 Task: Change the default importance level of outgoing emails to High in Outlook.
Action: Mouse moved to (50, 32)
Screenshot: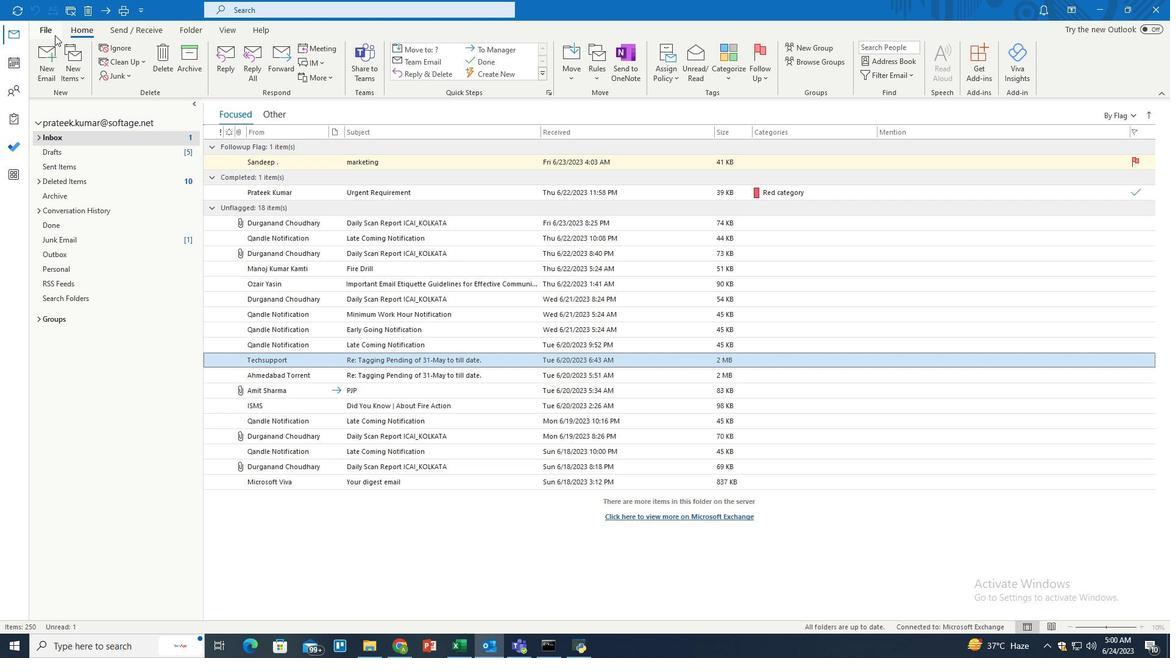 
Action: Mouse pressed left at (50, 32)
Screenshot: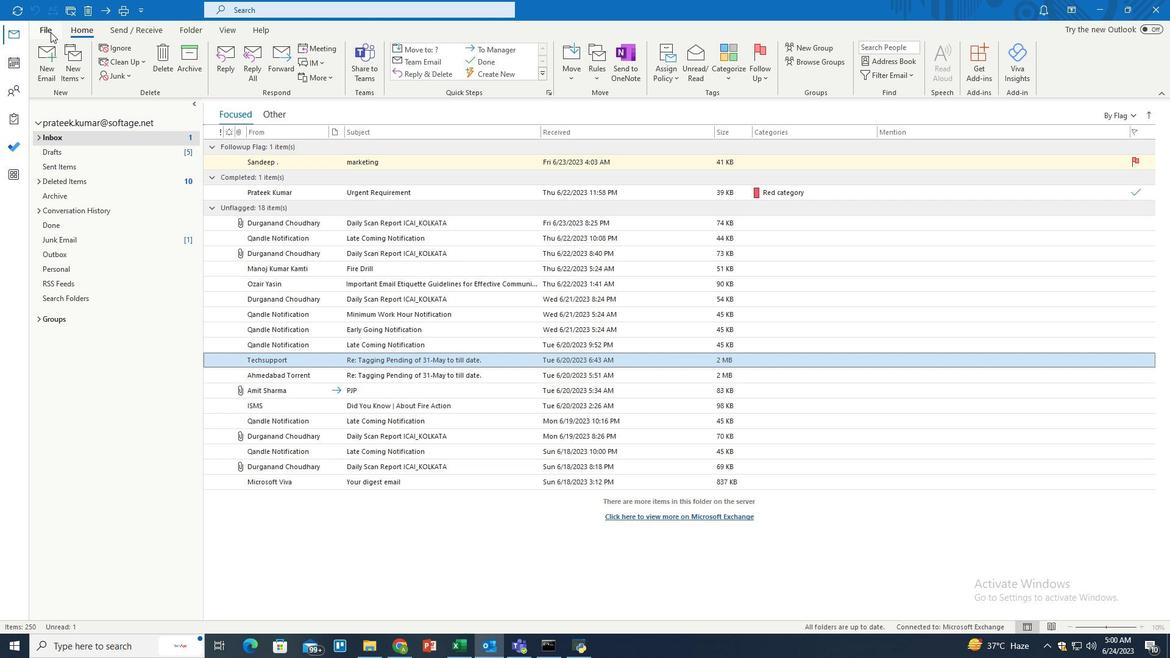 
Action: Mouse moved to (42, 582)
Screenshot: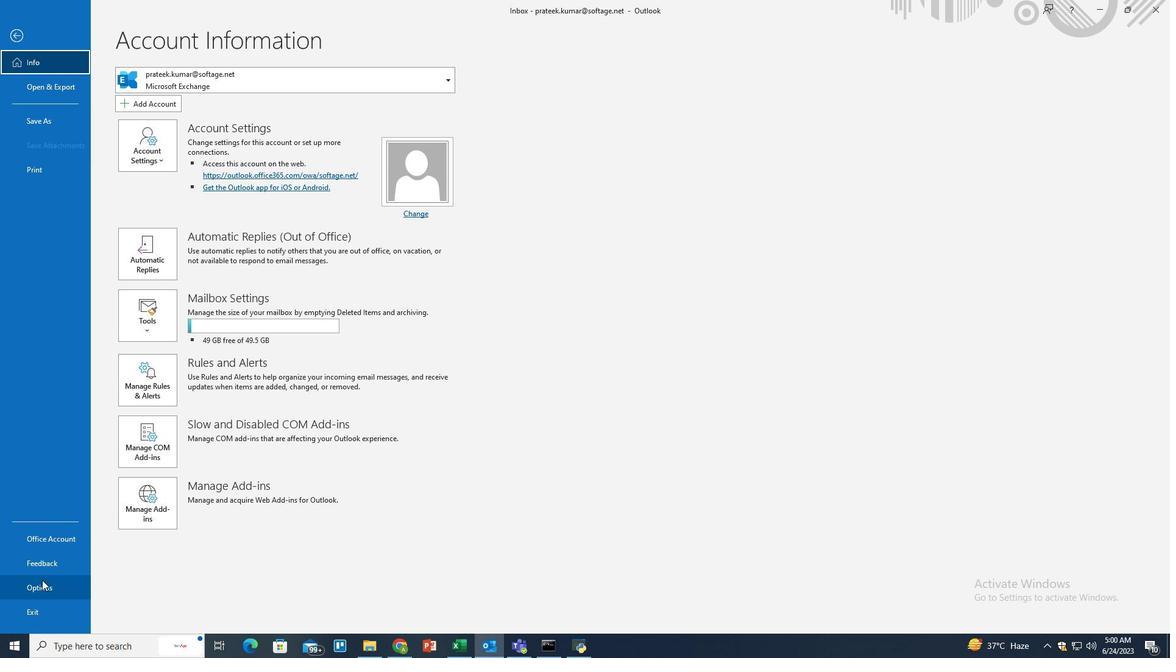 
Action: Mouse pressed left at (42, 582)
Screenshot: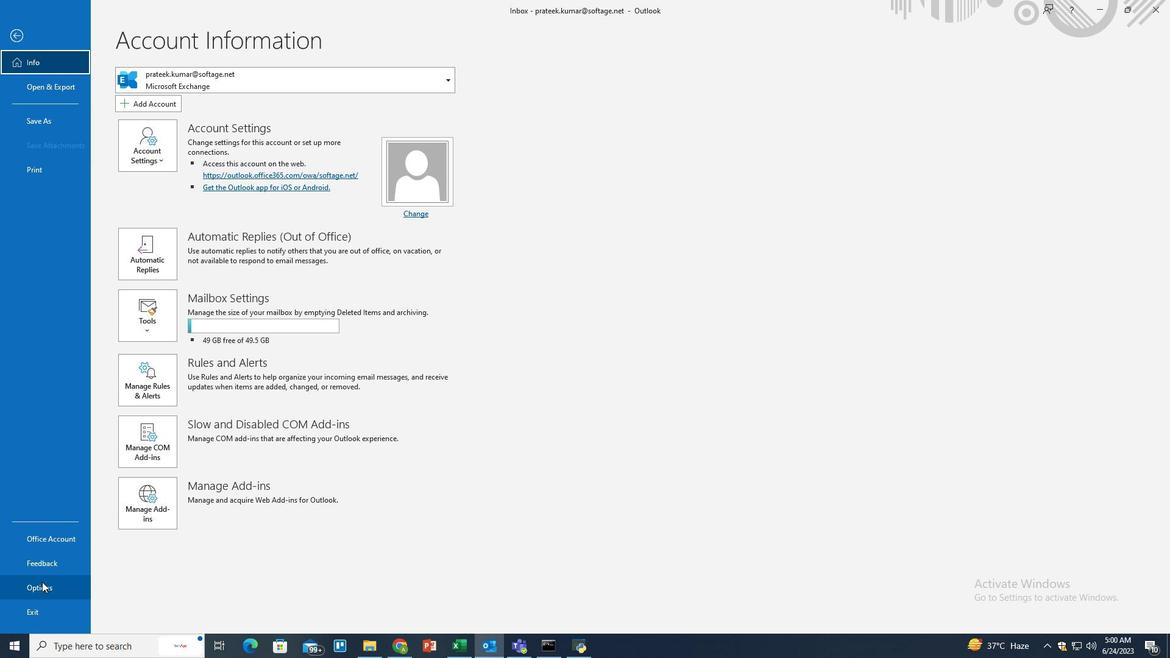 
Action: Mouse moved to (351, 155)
Screenshot: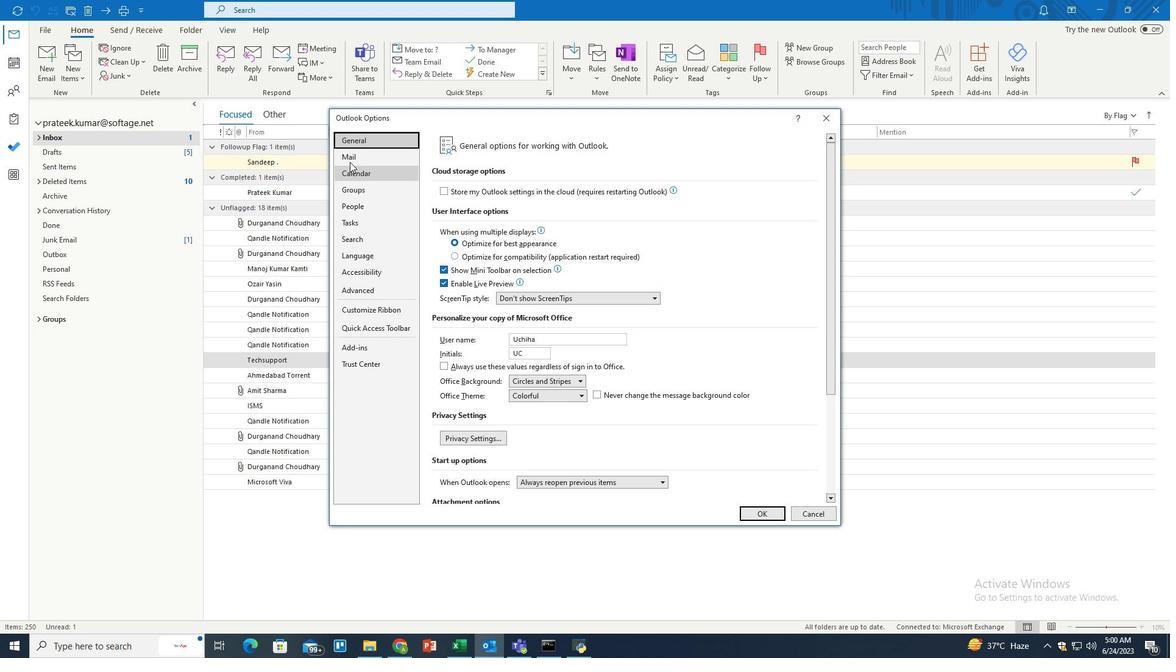 
Action: Mouse pressed left at (351, 155)
Screenshot: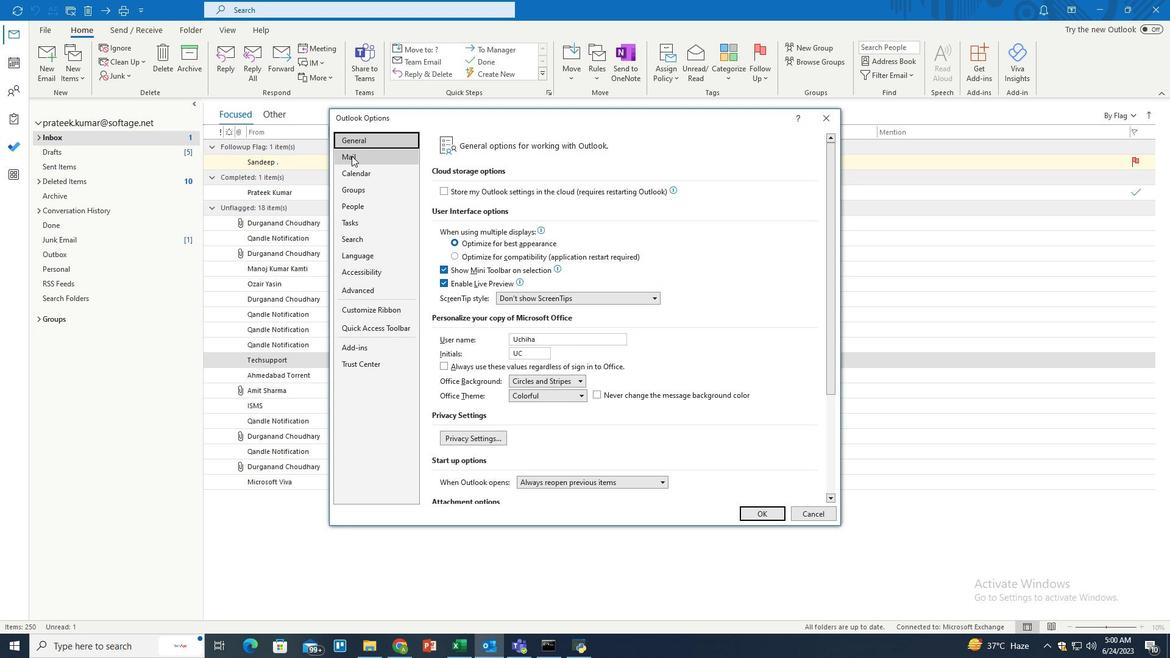 
Action: Mouse moved to (579, 304)
Screenshot: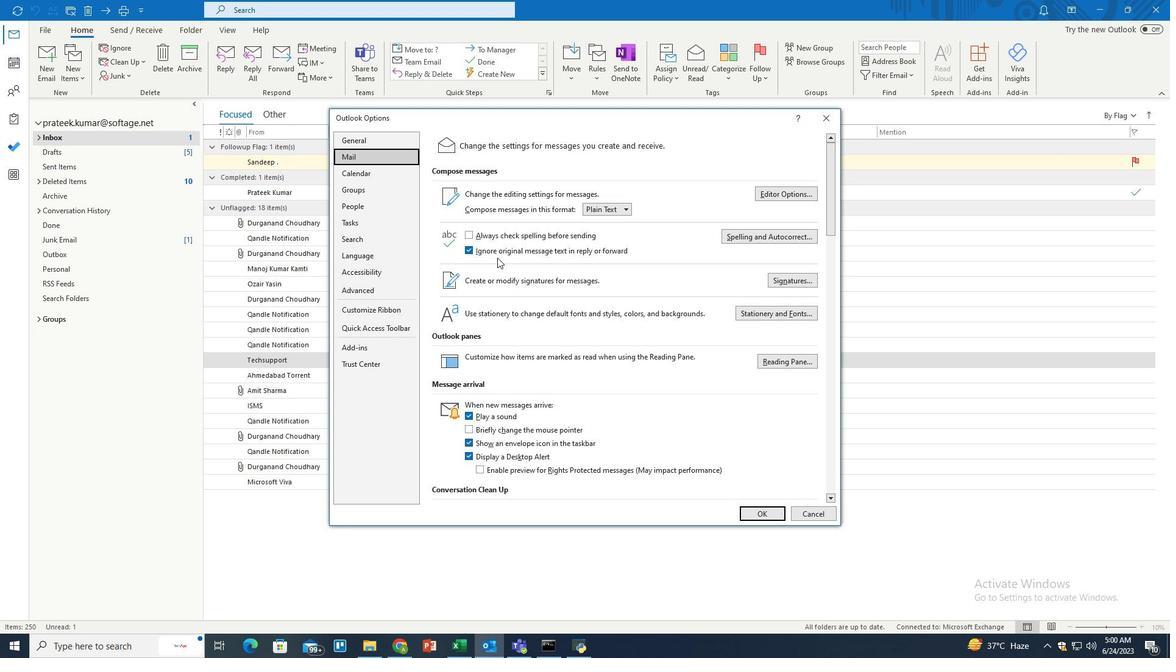 
Action: Mouse scrolled (579, 304) with delta (0, 0)
Screenshot: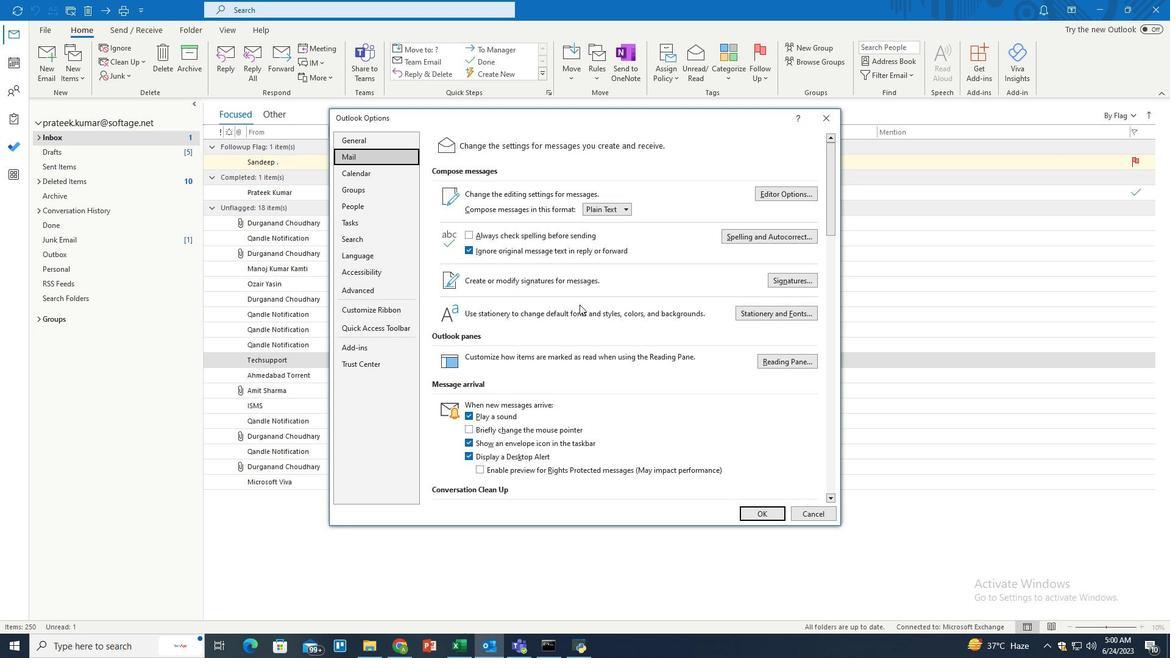 
Action: Mouse scrolled (579, 304) with delta (0, 0)
Screenshot: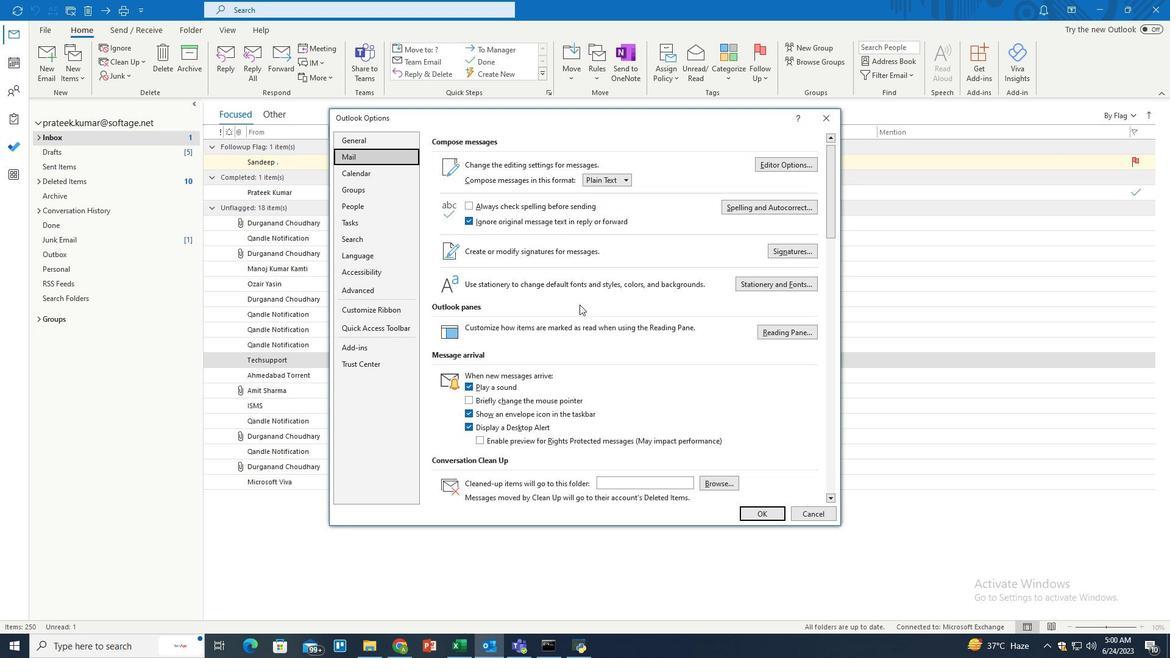 
Action: Mouse scrolled (579, 304) with delta (0, 0)
Screenshot: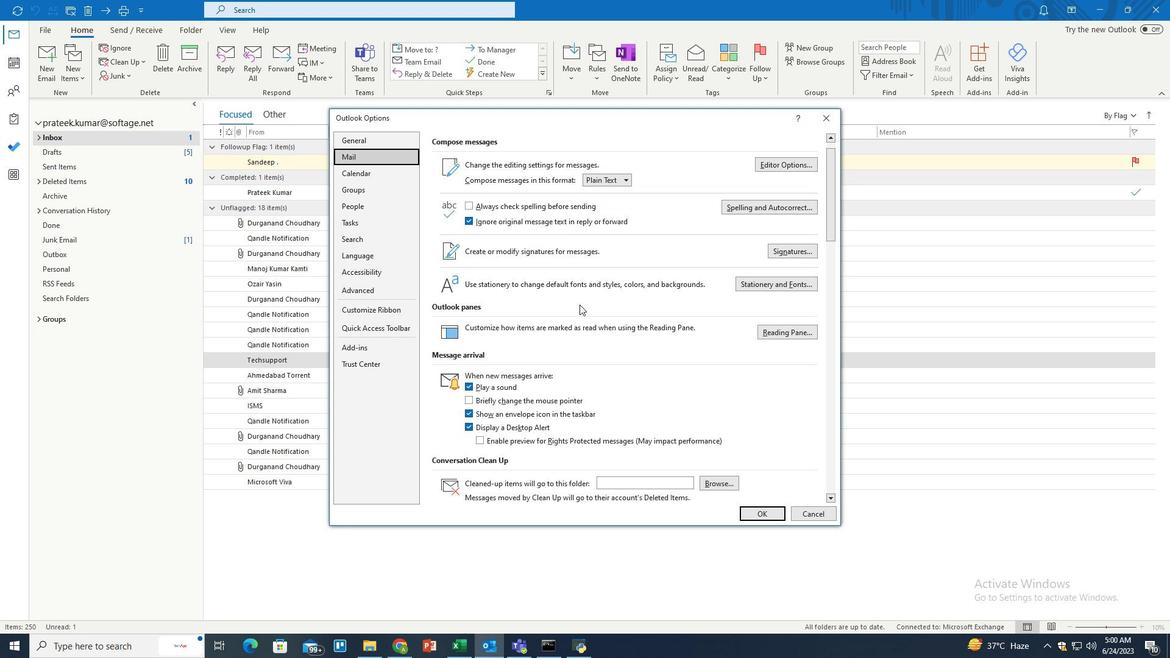
Action: Mouse scrolled (579, 304) with delta (0, 0)
Screenshot: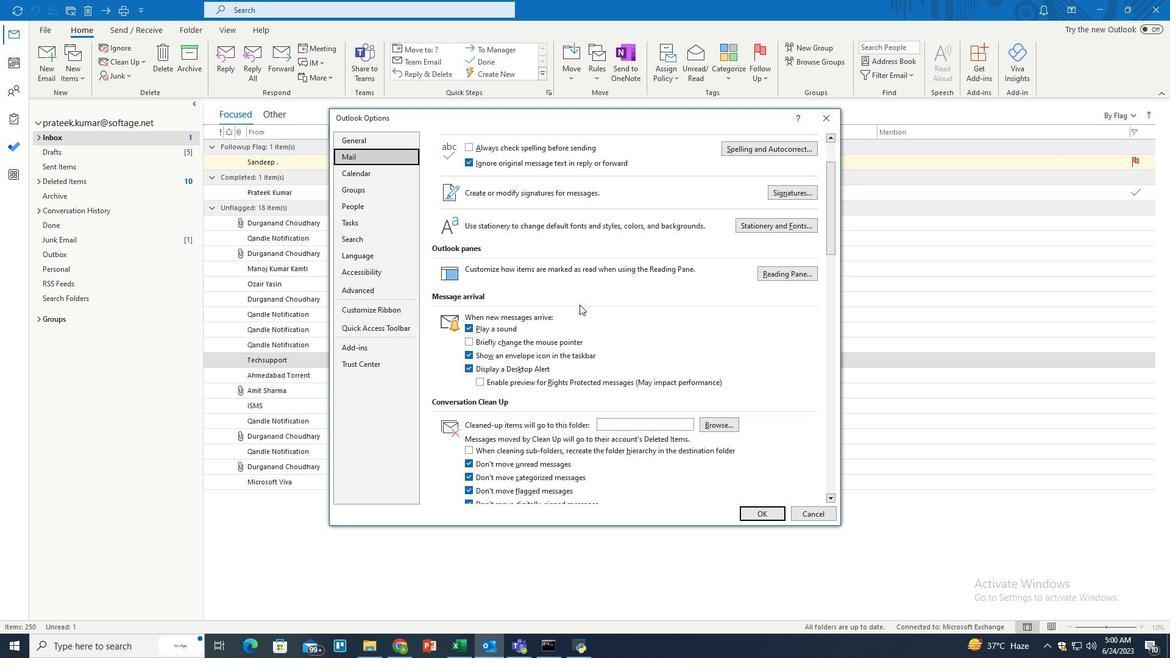 
Action: Mouse scrolled (579, 304) with delta (0, 0)
Screenshot: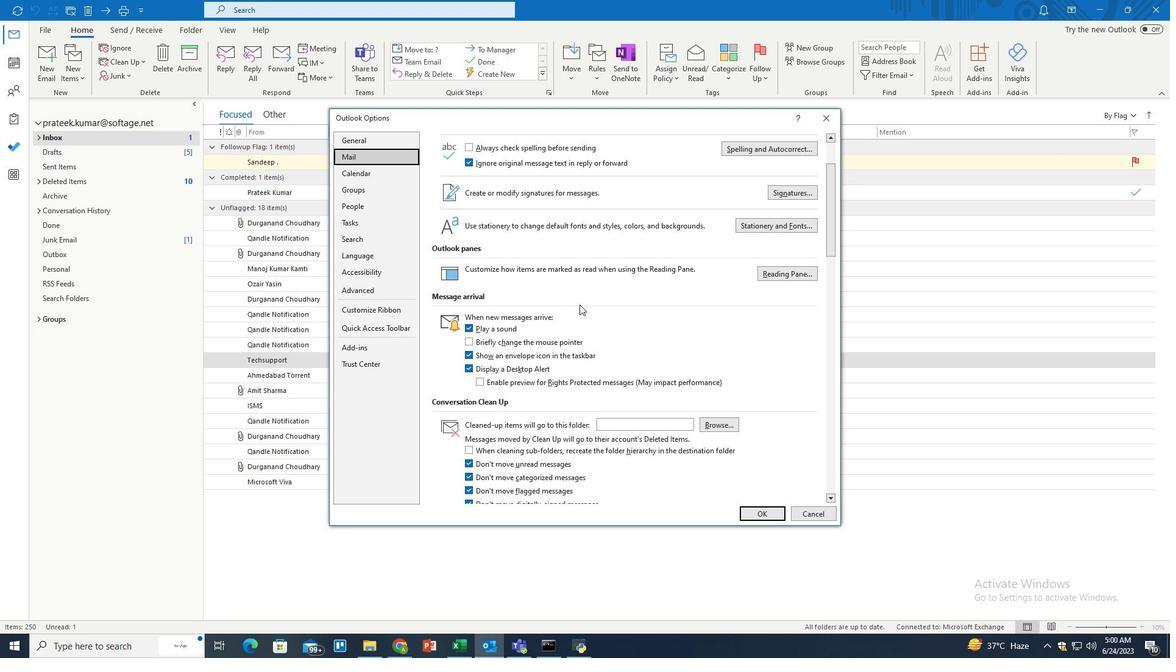 
Action: Mouse scrolled (579, 304) with delta (0, 0)
Screenshot: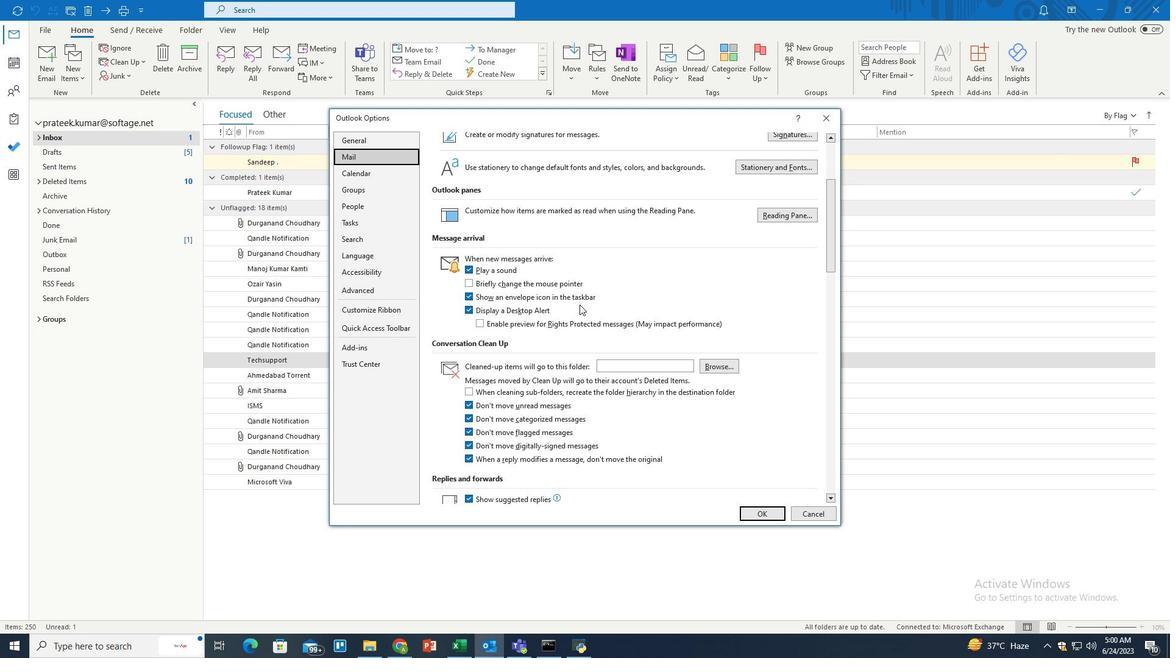 
Action: Mouse scrolled (579, 304) with delta (0, 0)
Screenshot: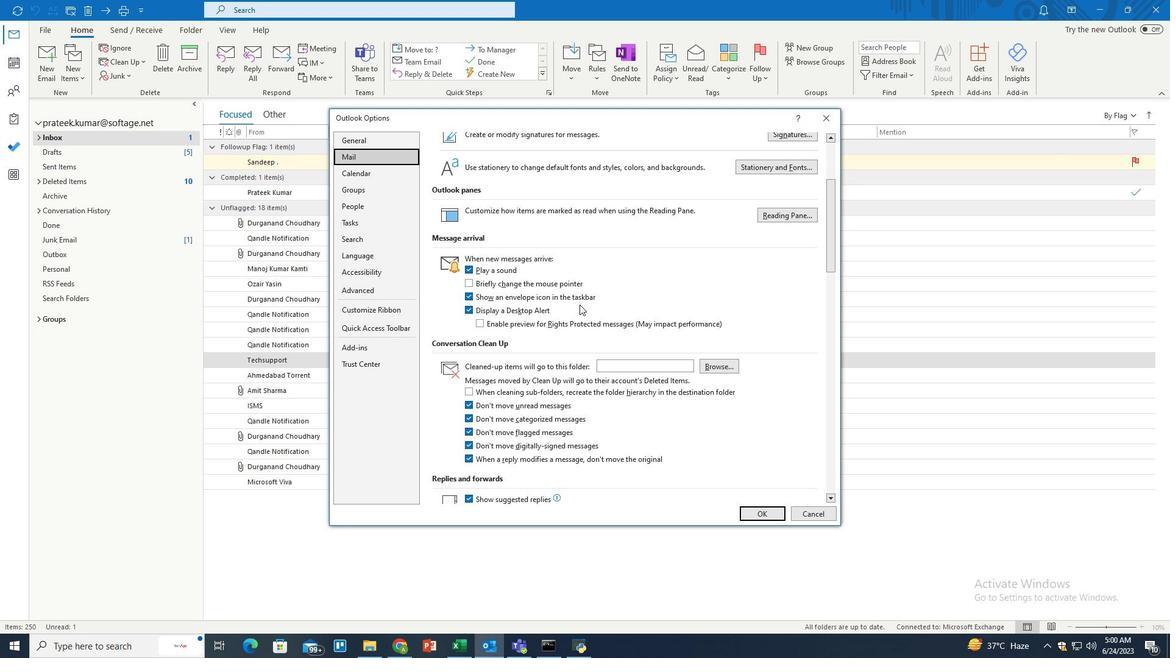 
Action: Mouse scrolled (579, 304) with delta (0, 0)
Screenshot: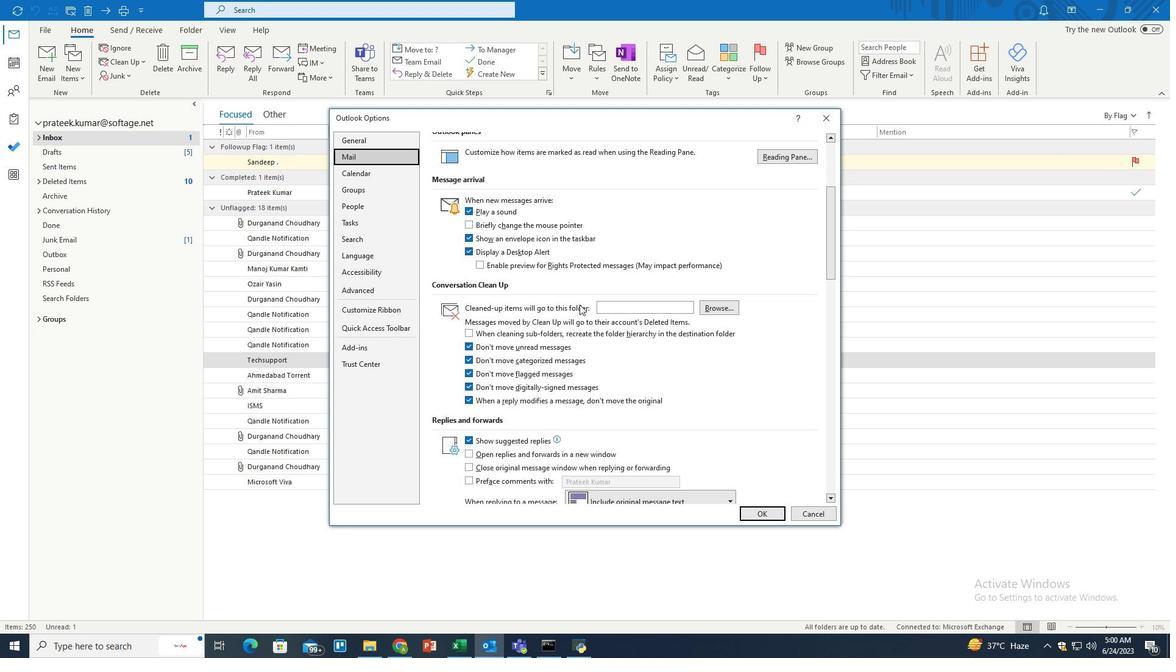 
Action: Mouse scrolled (579, 304) with delta (0, 0)
Screenshot: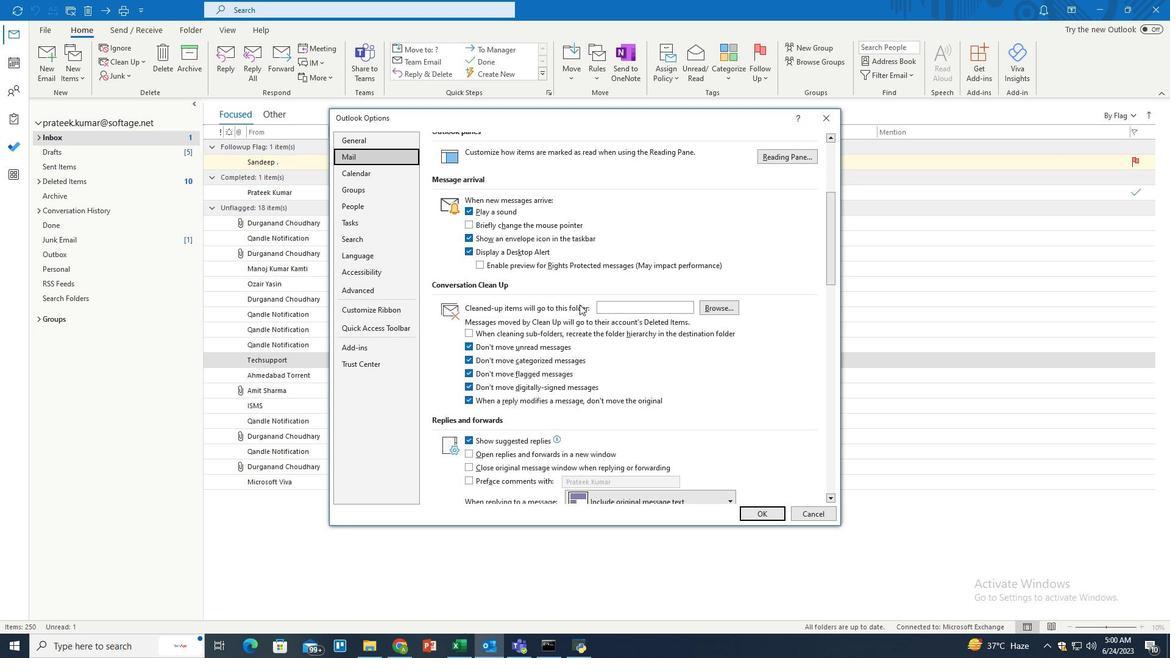 
Action: Mouse scrolled (579, 304) with delta (0, 0)
Screenshot: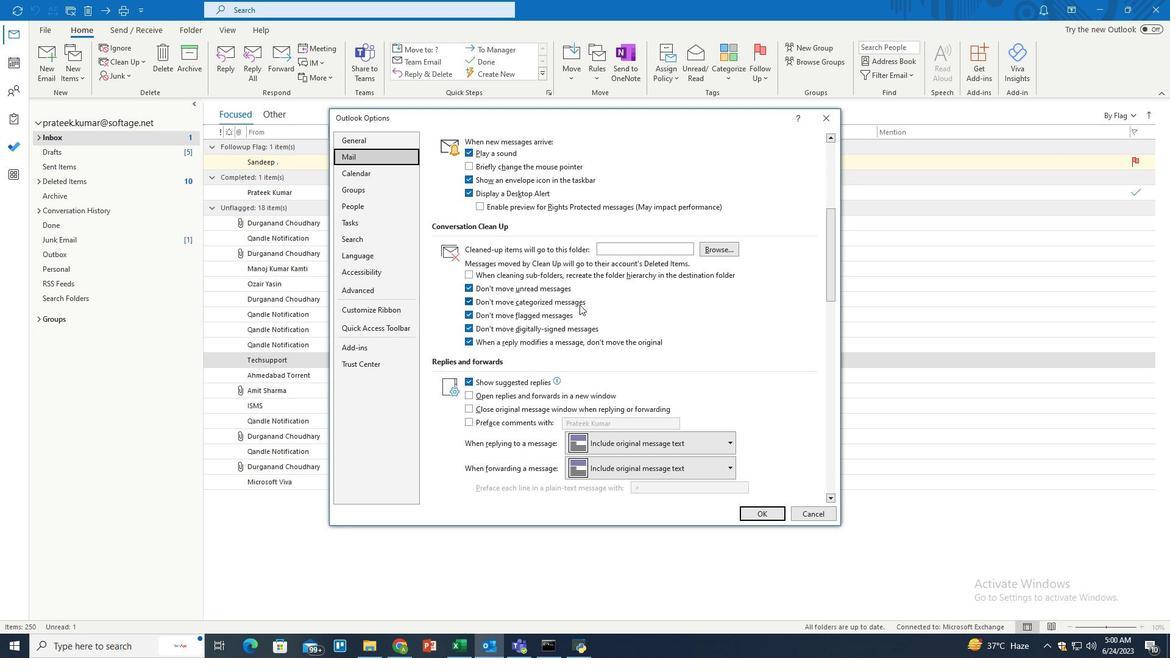 
Action: Mouse scrolled (579, 304) with delta (0, 0)
Screenshot: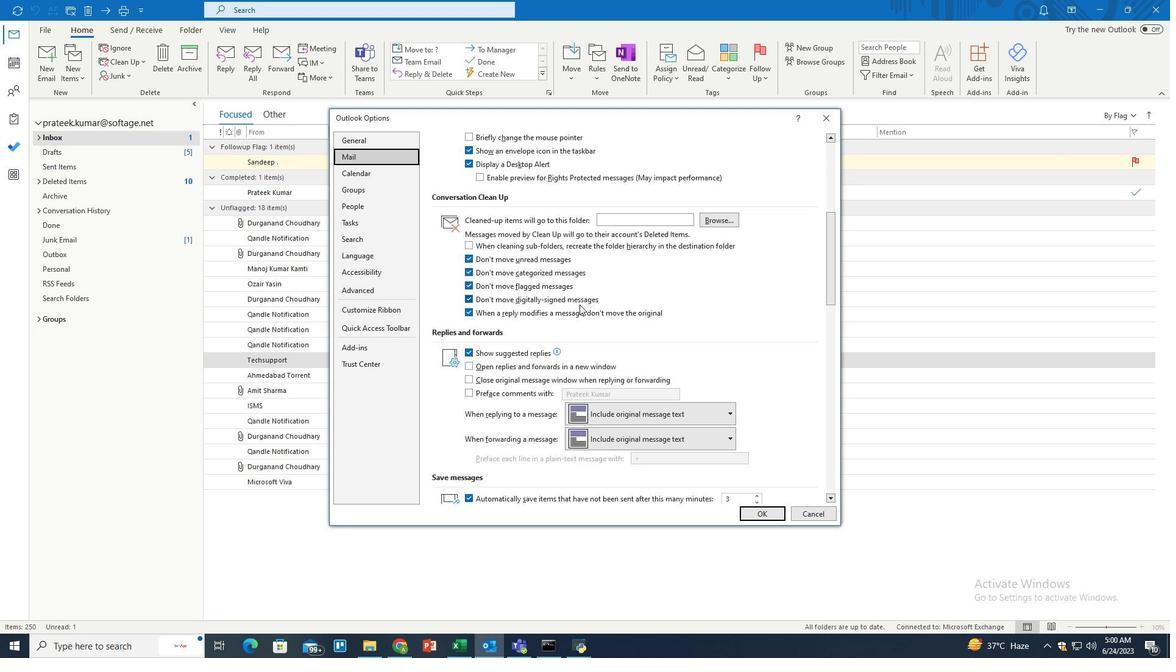
Action: Mouse scrolled (579, 304) with delta (0, 0)
Screenshot: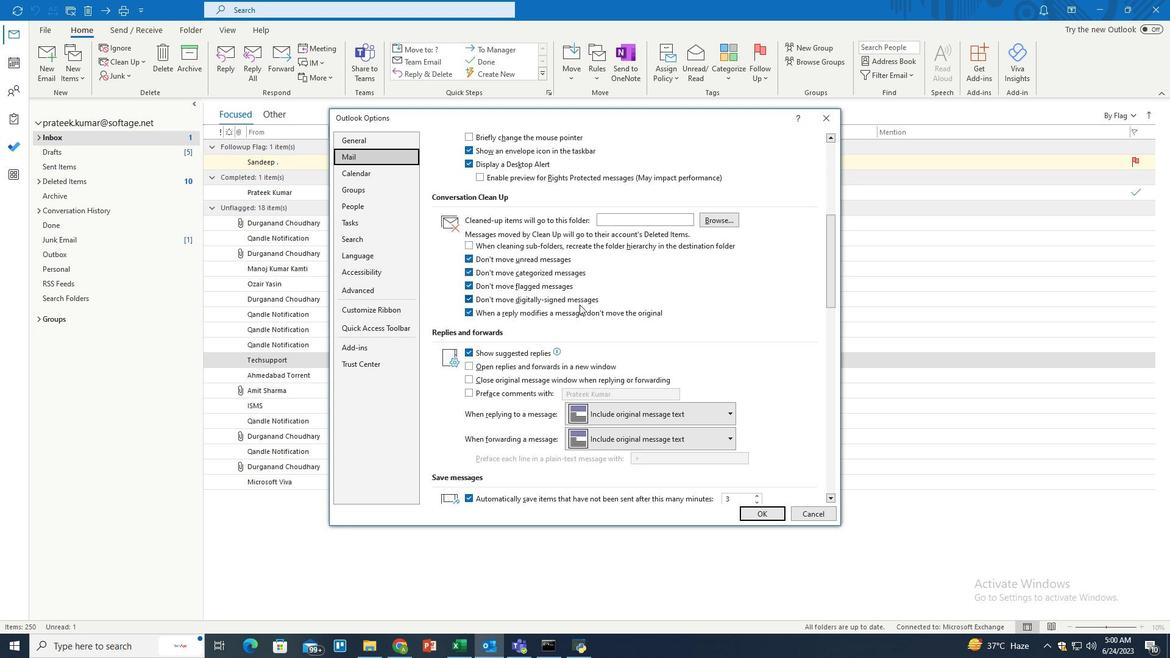 
Action: Mouse scrolled (579, 304) with delta (0, 0)
Screenshot: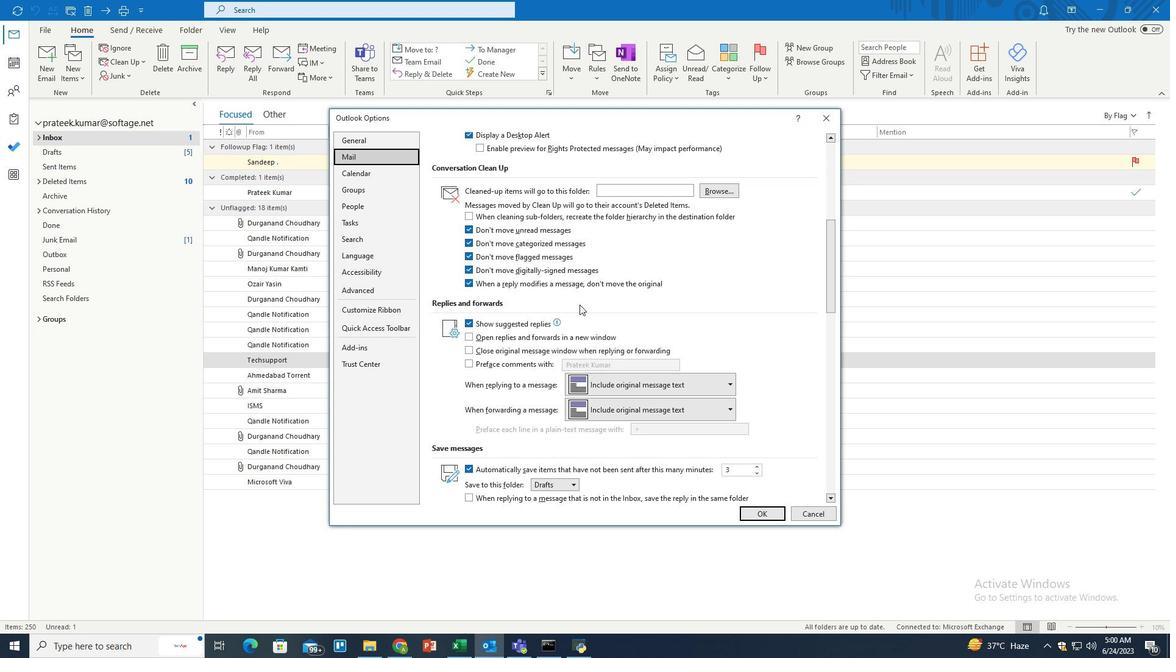 
Action: Mouse scrolled (579, 304) with delta (0, 0)
Screenshot: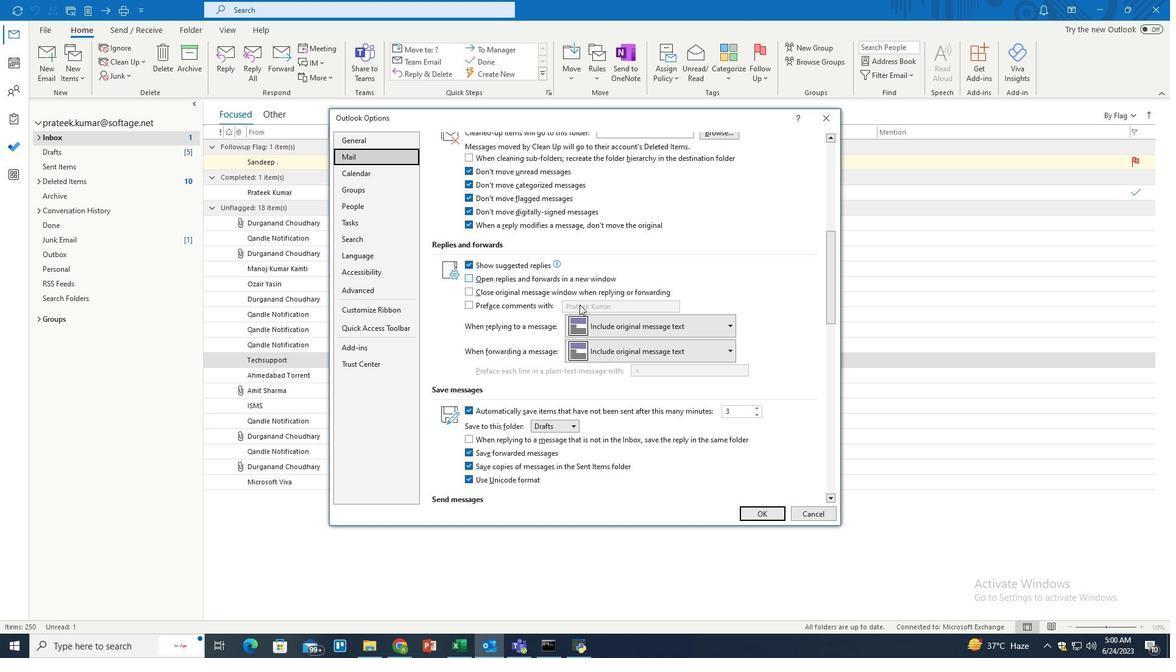 
Action: Mouse scrolled (579, 304) with delta (0, 0)
Screenshot: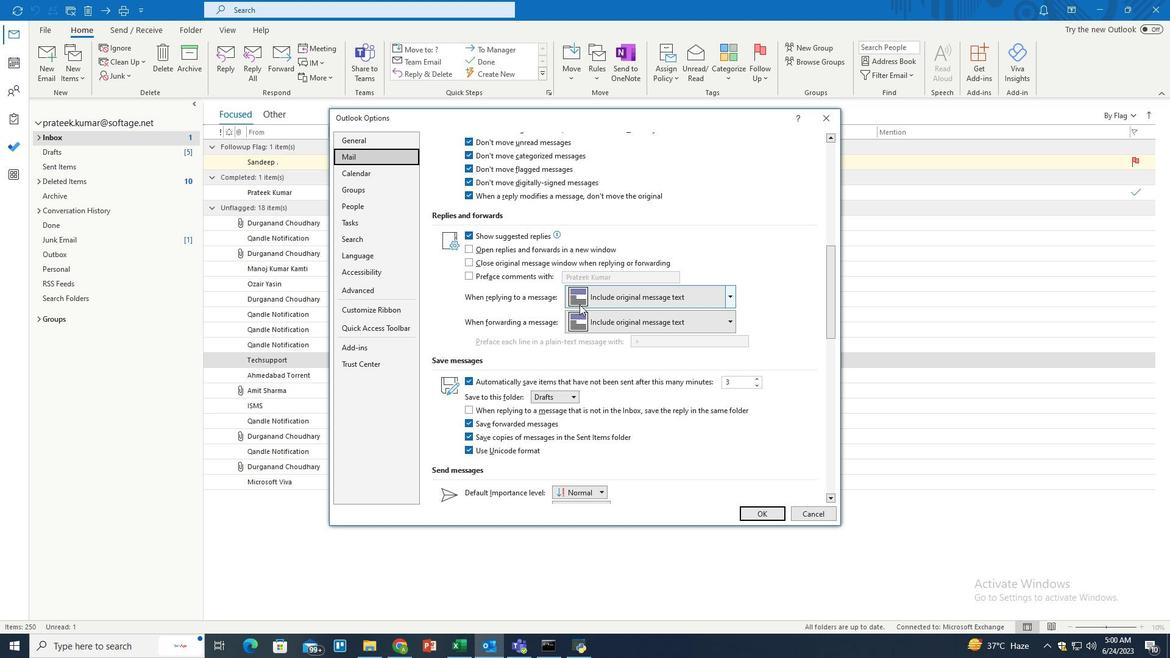 
Action: Mouse scrolled (579, 304) with delta (0, 0)
Screenshot: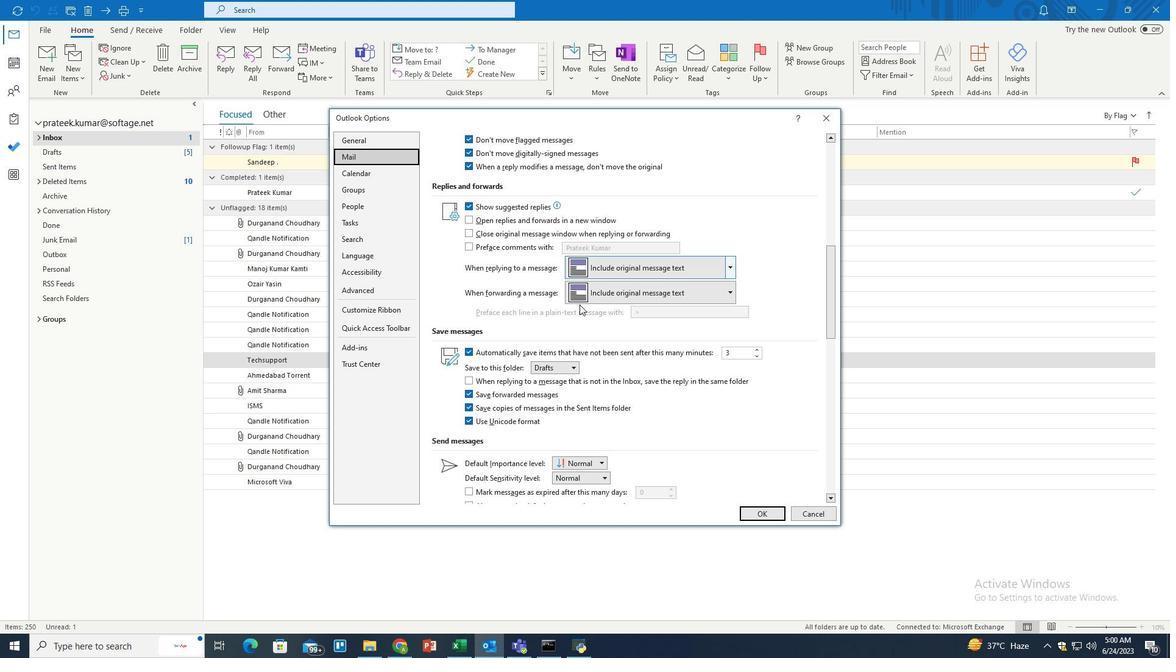 
Action: Mouse scrolled (579, 304) with delta (0, 0)
Screenshot: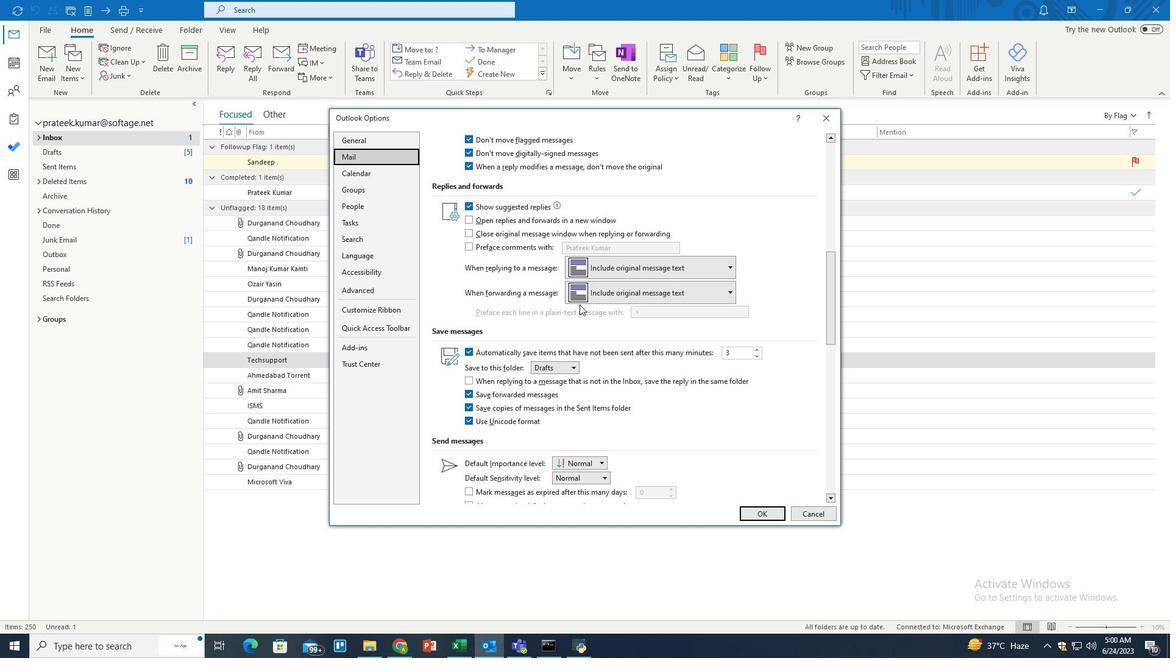 
Action: Mouse scrolled (579, 304) with delta (0, 0)
Screenshot: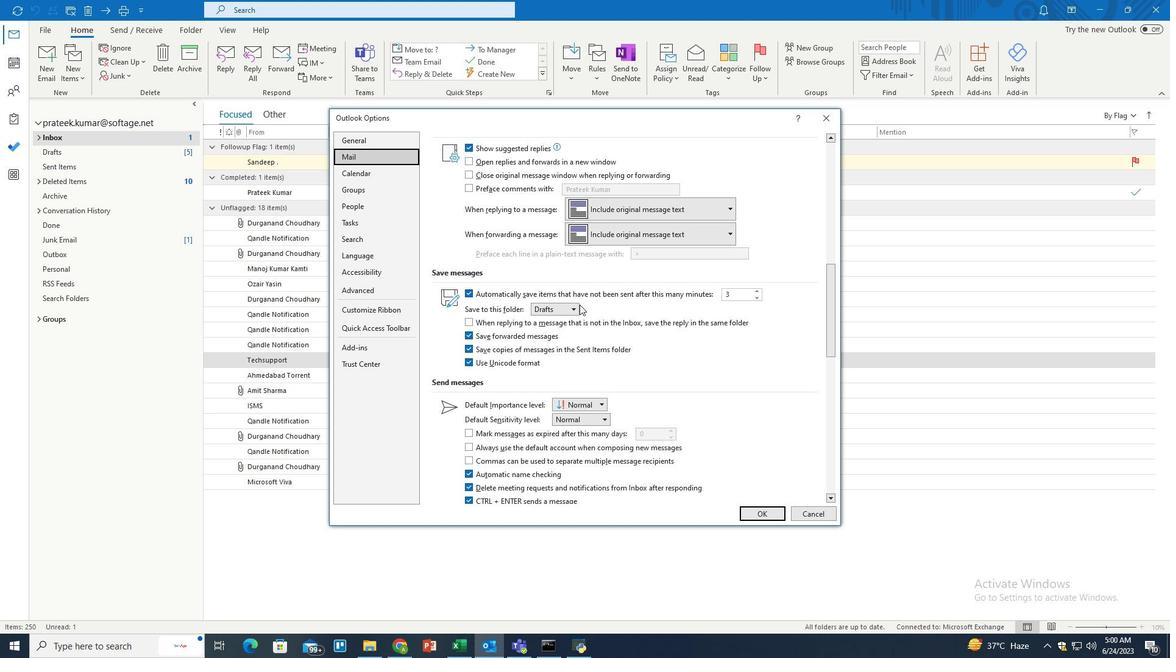 
Action: Mouse moved to (601, 371)
Screenshot: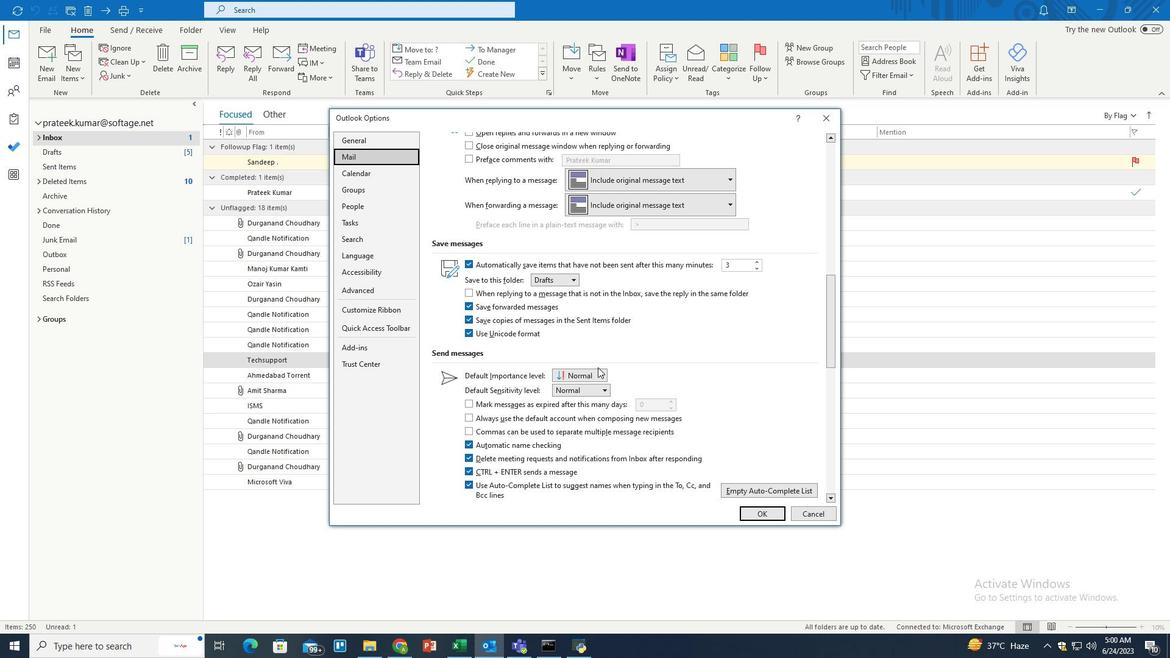
Action: Mouse pressed left at (601, 371)
Screenshot: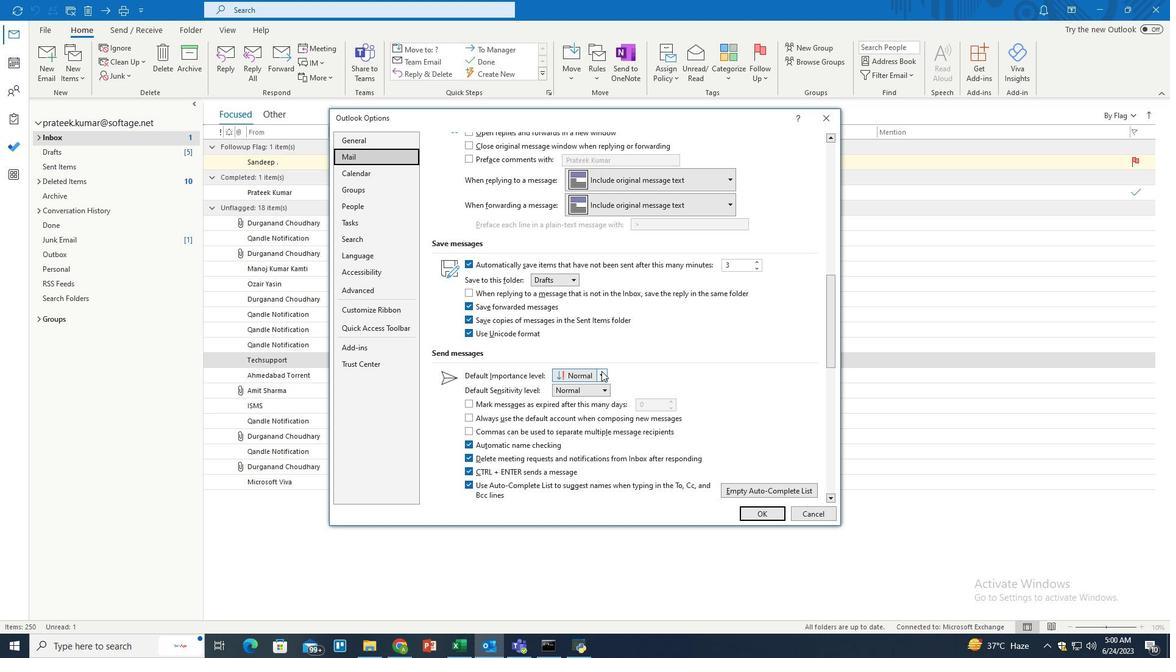 
Action: Mouse moved to (588, 416)
Screenshot: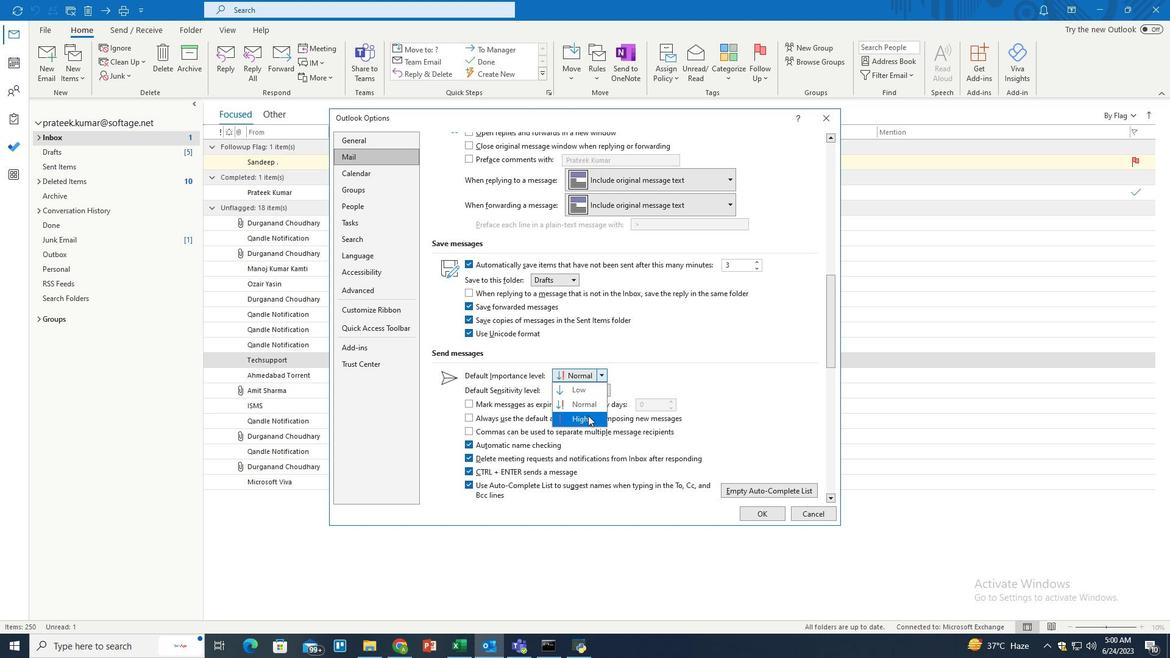 
Action: Mouse pressed left at (588, 416)
Screenshot: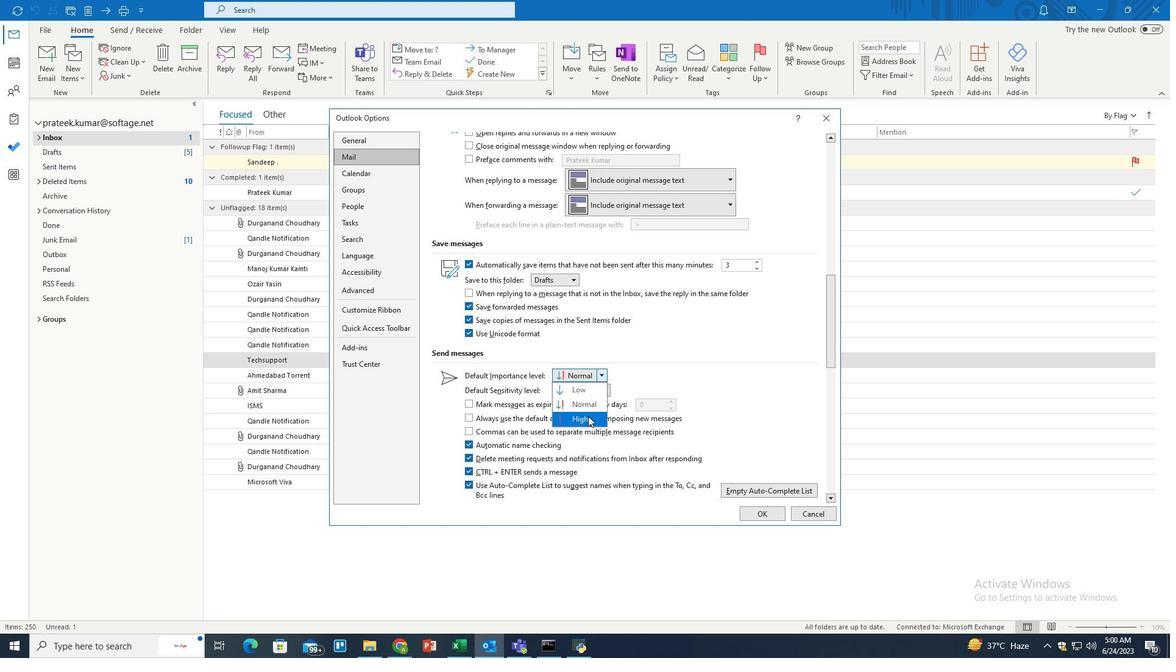 
Action: Mouse moved to (759, 511)
Screenshot: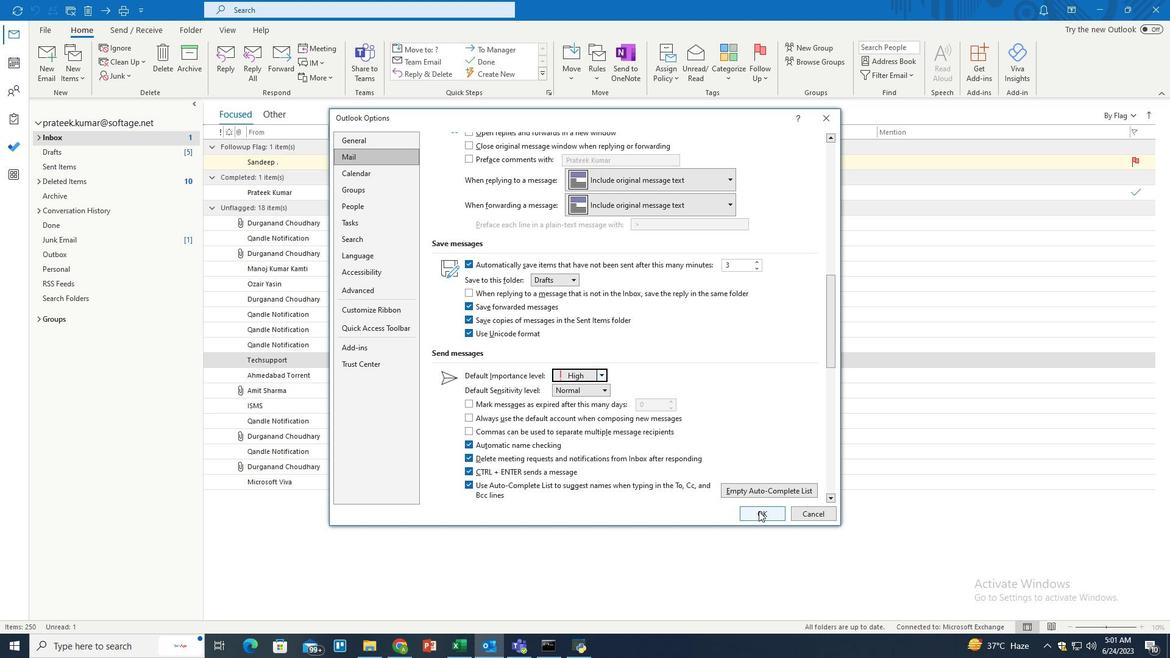 
Action: Mouse pressed left at (759, 511)
Screenshot: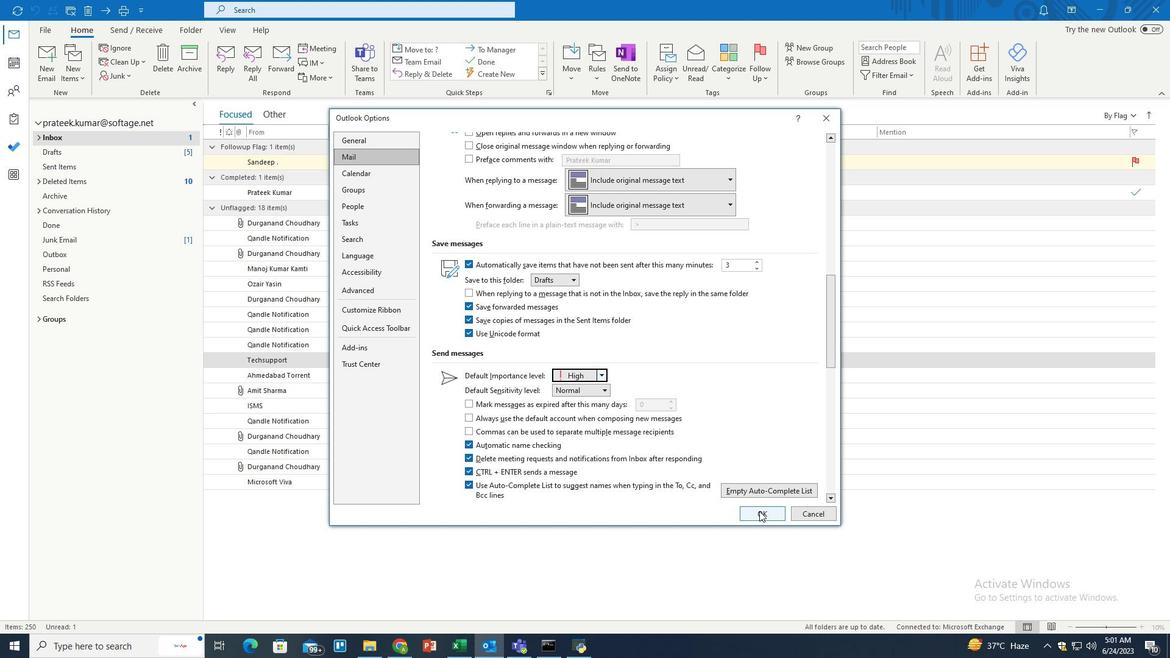 
Action: Mouse moved to (540, 295)
Screenshot: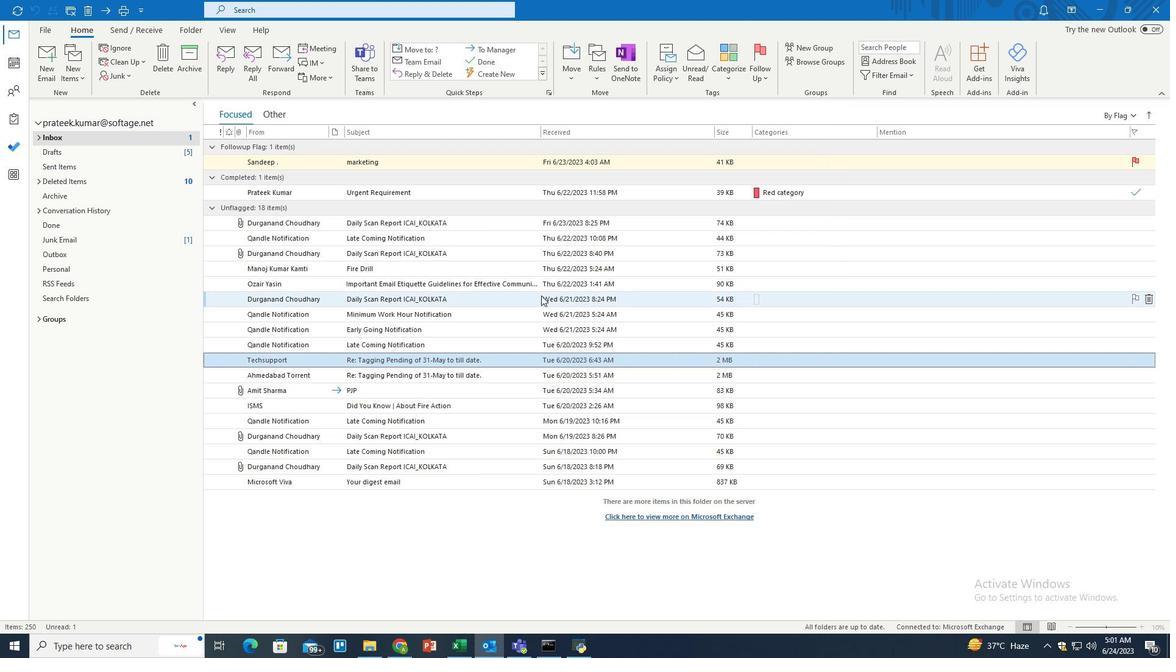 
